 Task: Schedule a time to review and update your personal goals on the 27th at 7:00 PM.
Action: Mouse moved to (24, 260)
Screenshot: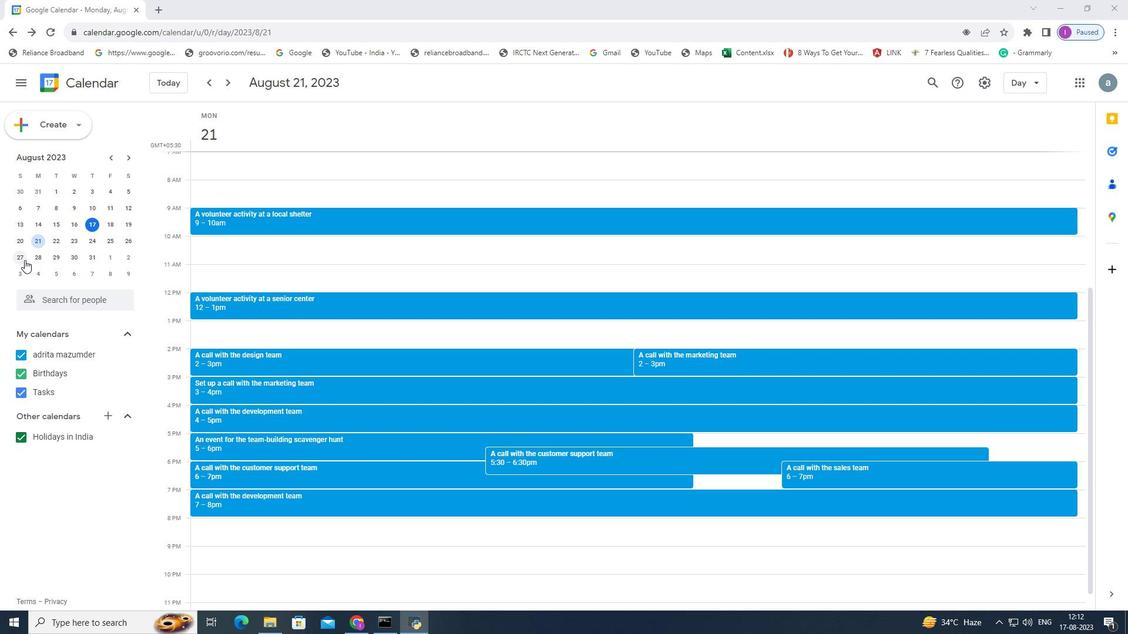 
Action: Mouse pressed left at (24, 260)
Screenshot: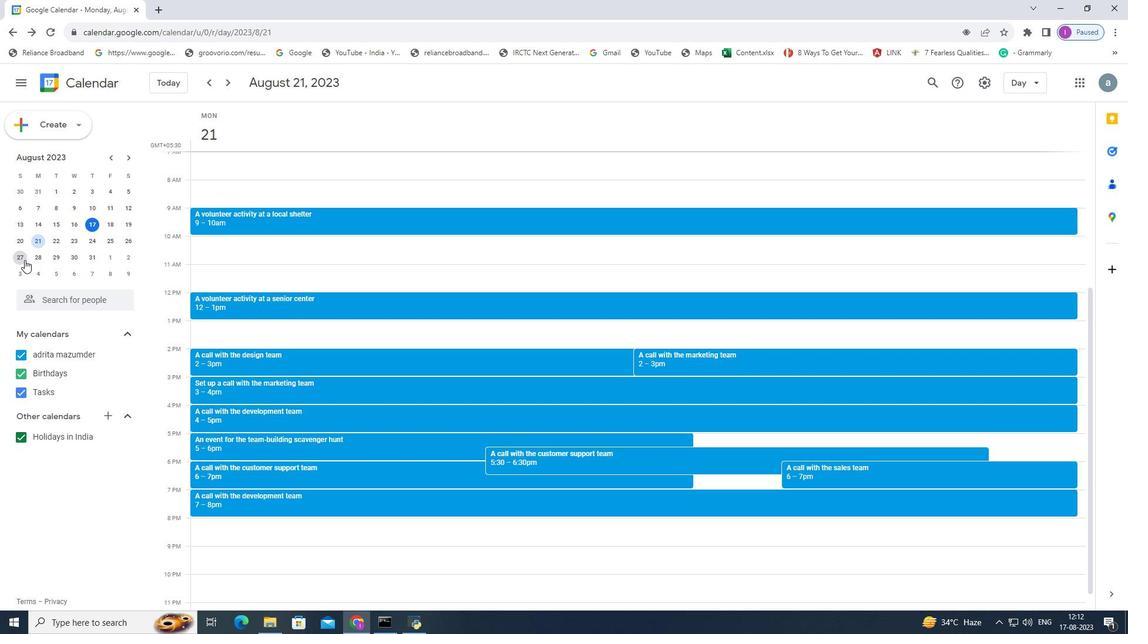 
Action: Mouse moved to (200, 496)
Screenshot: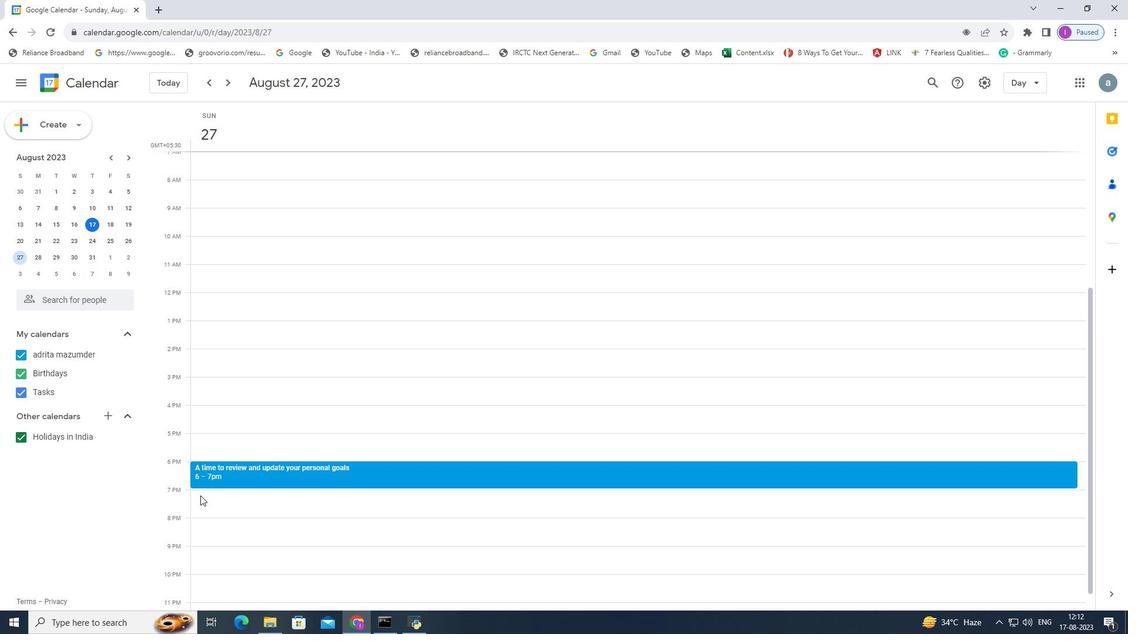 
Action: Mouse pressed left at (200, 496)
Screenshot: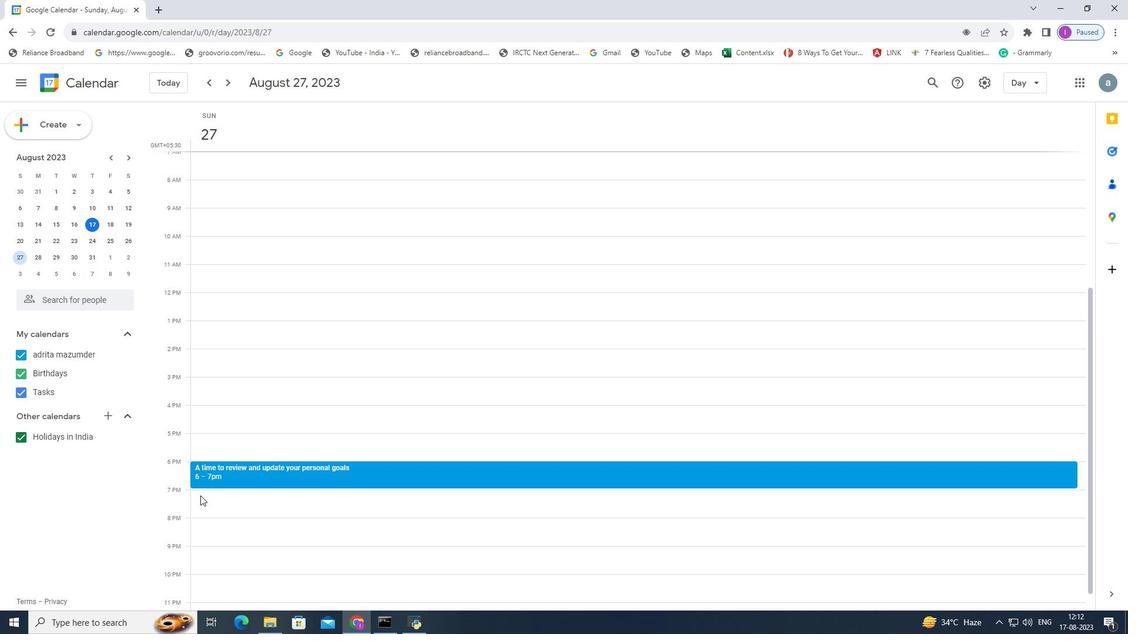 
Action: Mouse moved to (566, 218)
Screenshot: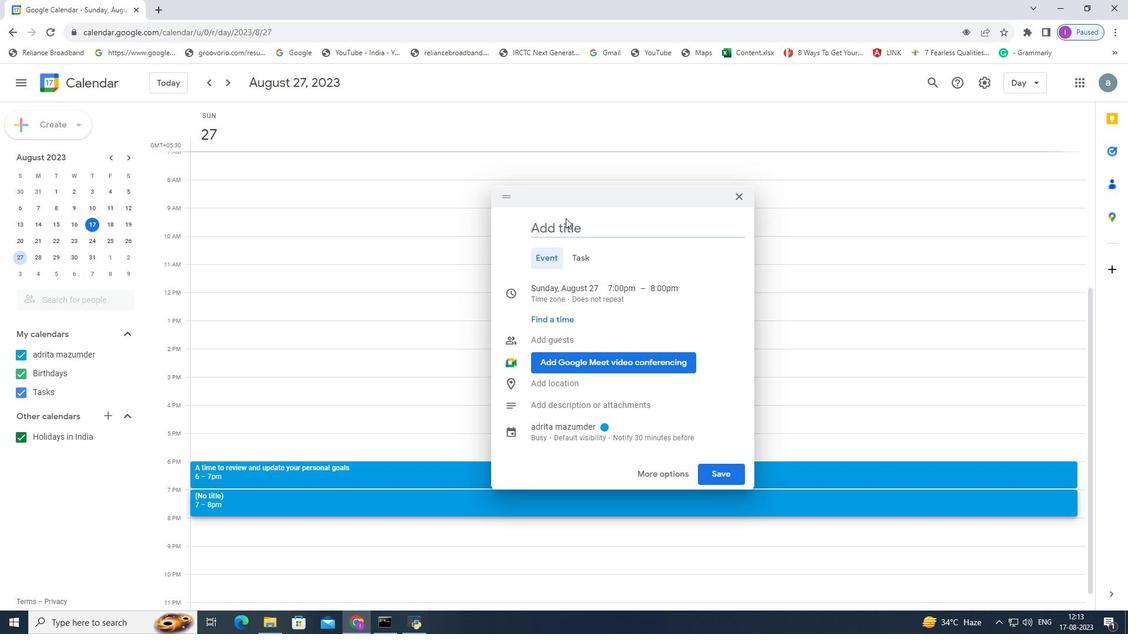 
Action: Mouse pressed left at (566, 218)
Screenshot: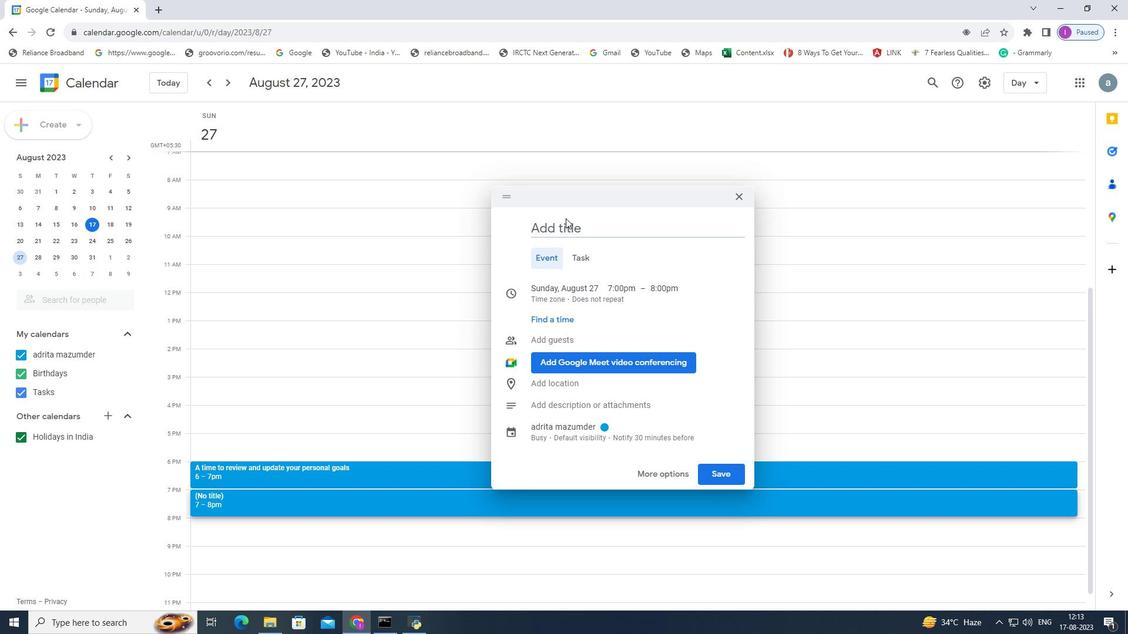
Action: Mouse moved to (549, 221)
Screenshot: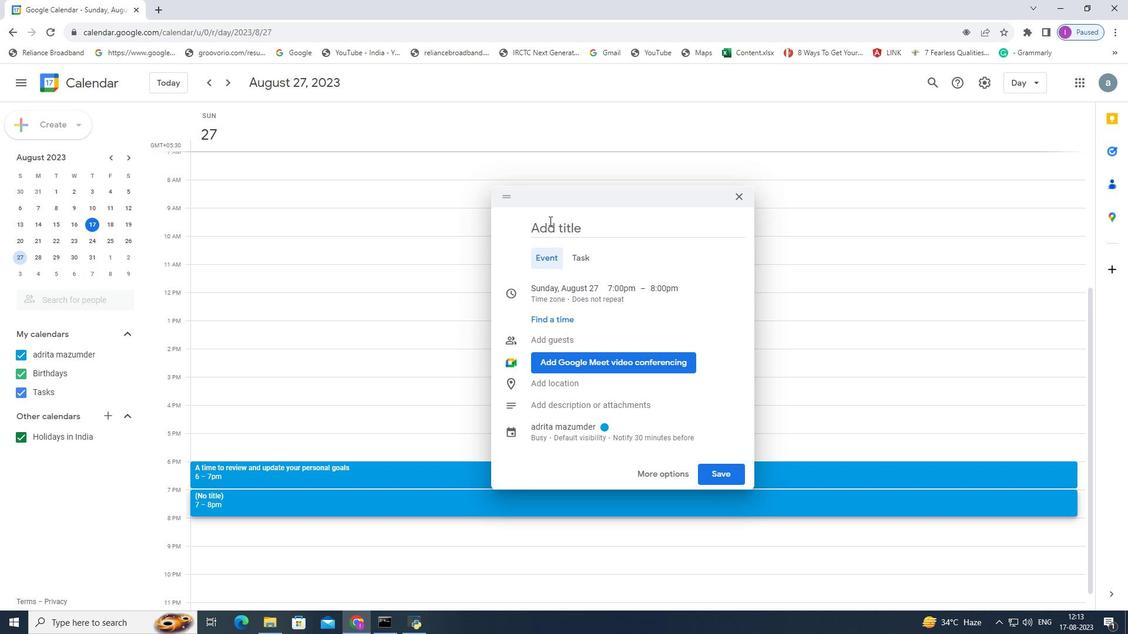 
Action: Key pressed <Key.shift><Key.shift><Key.shift><Key.shift><Key.shift><Key.shift><Key.shift><Key.shift><Key.shift><Key.shift><Key.shift><Key.shift><Key.shift><Key.shift><Key.shift><Key.shift><Key.shift><Key.shift><Key.shift><Key.shift><Key.shift><Key.shift><Key.shift><Key.shift><Key.shift><Key.shift><Key.shift><Key.shift><Key.shift><Key.shift><Key.shift><Key.shift><Key.shift><Key.shift><Key.shift><Key.shift><Key.shift><Key.shift><Key.shift><Key.shift><Key.shift><Key.shift><Key.shift><Key.shift><Key.shift><Key.shift><Key.shift><Key.shift><Key.shift><Key.shift><Key.shift><Key.shift><Key.shift><Key.shift><Key.shift><Key.shift><Key.shift><Key.shift><Key.shift><Key.shift><Key.shift><Key.shift><Key.shift><Key.shift><Key.shift><Key.shift><Key.shift><Key.shift><Key.shift>A<Key.space>time<Key.space>to<Key.space><Key.backspace><Key.backspace><Key.backspace>
Screenshot: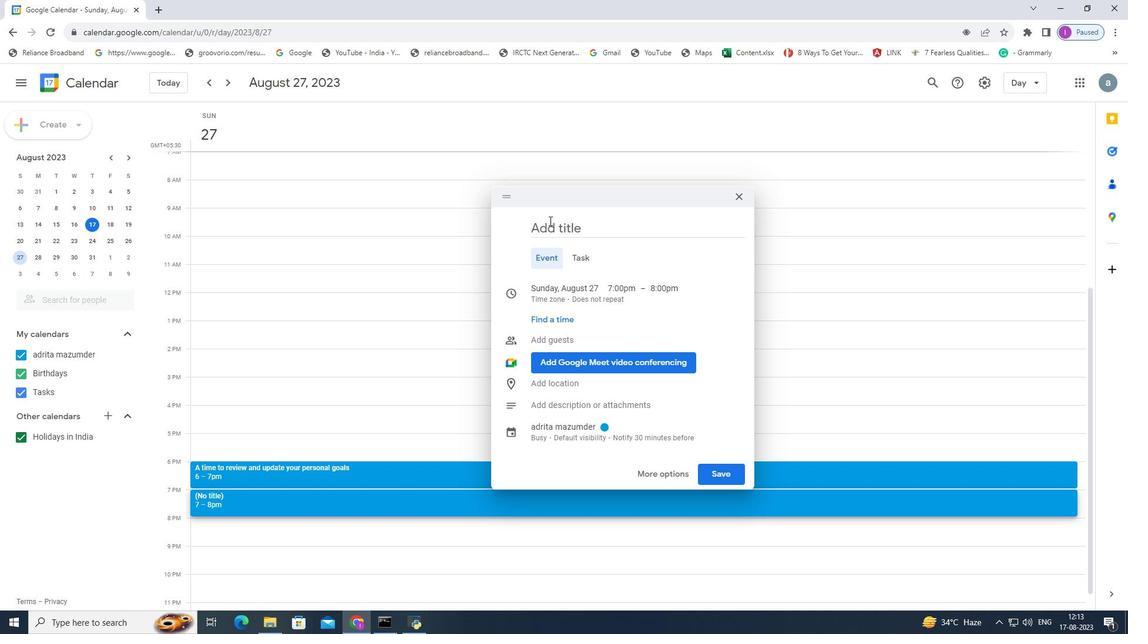 
Action: Mouse moved to (549, 221)
Screenshot: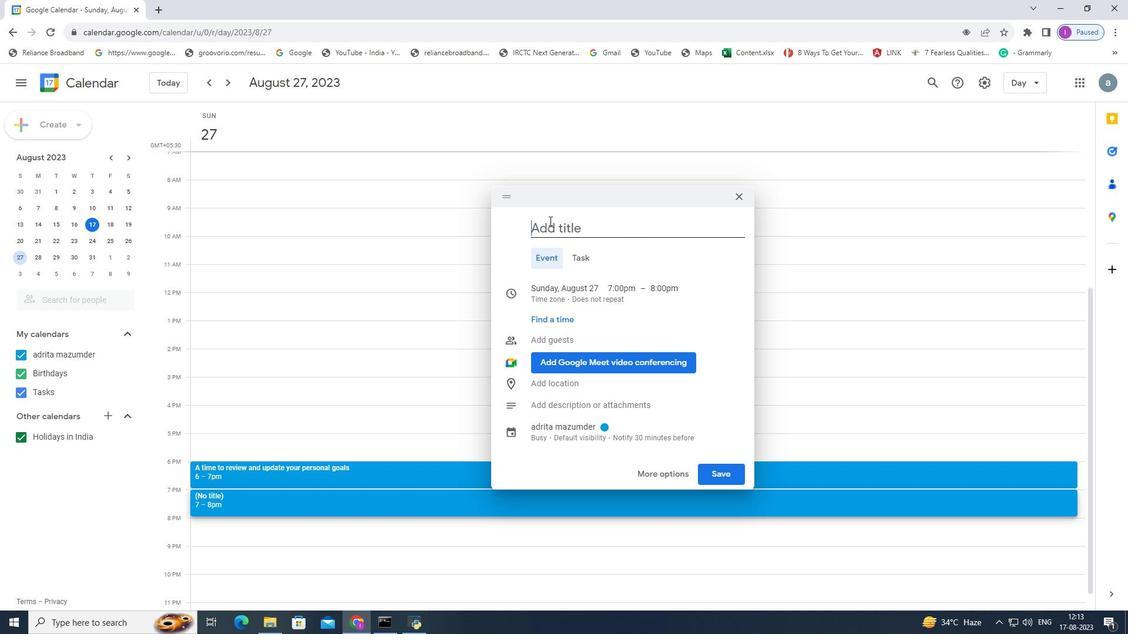 
Action: Mouse pressed left at (549, 221)
Screenshot: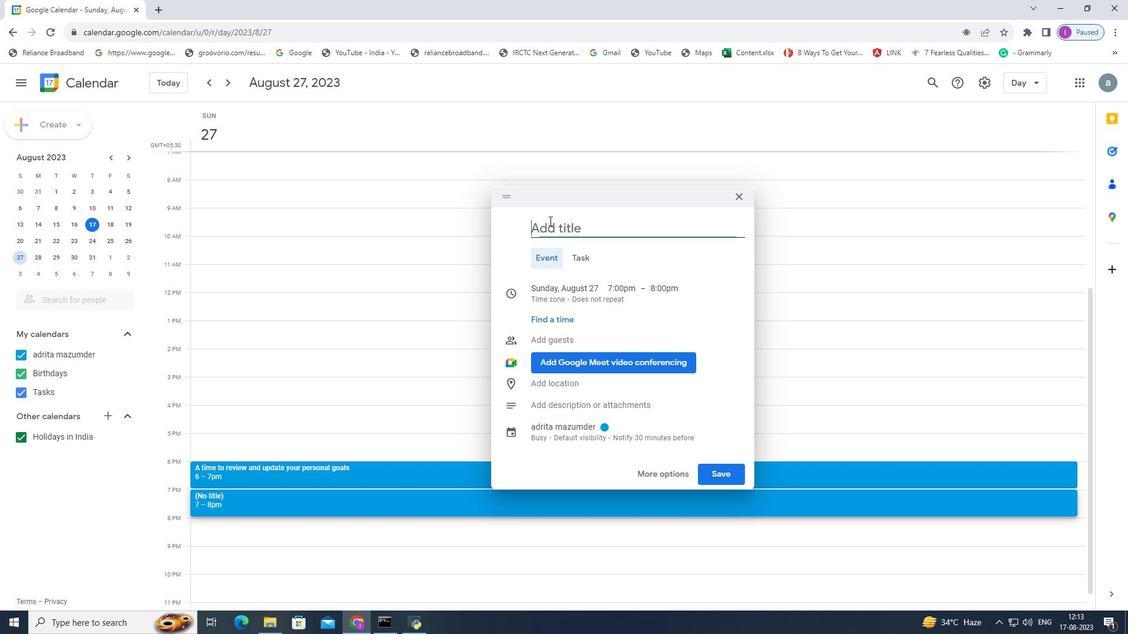 
Action: Key pressed <Key.shift>Schedule<Key.space>a<Key.space>to<Key.backspace>ime<Key.space>to<Key.space>review<Key.space>and<Key.space>update<Key.space>yop<Key.backspace>ur<Key.space>personal<Key.space>goals
Screenshot: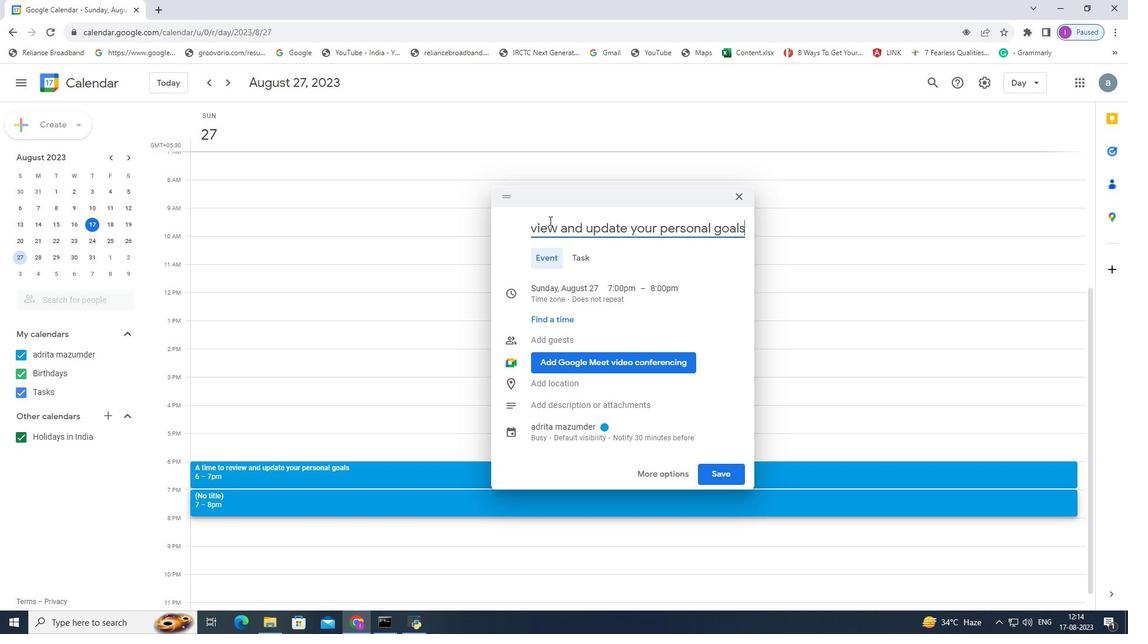
Action: Mouse moved to (730, 476)
Screenshot: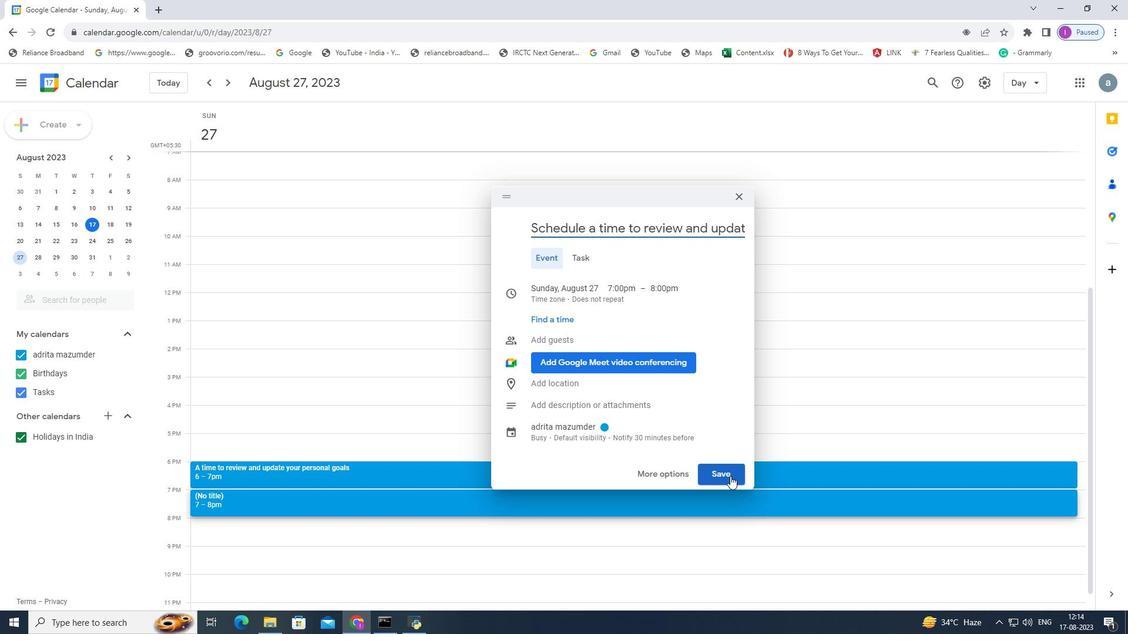 
Action: Mouse pressed left at (730, 476)
Screenshot: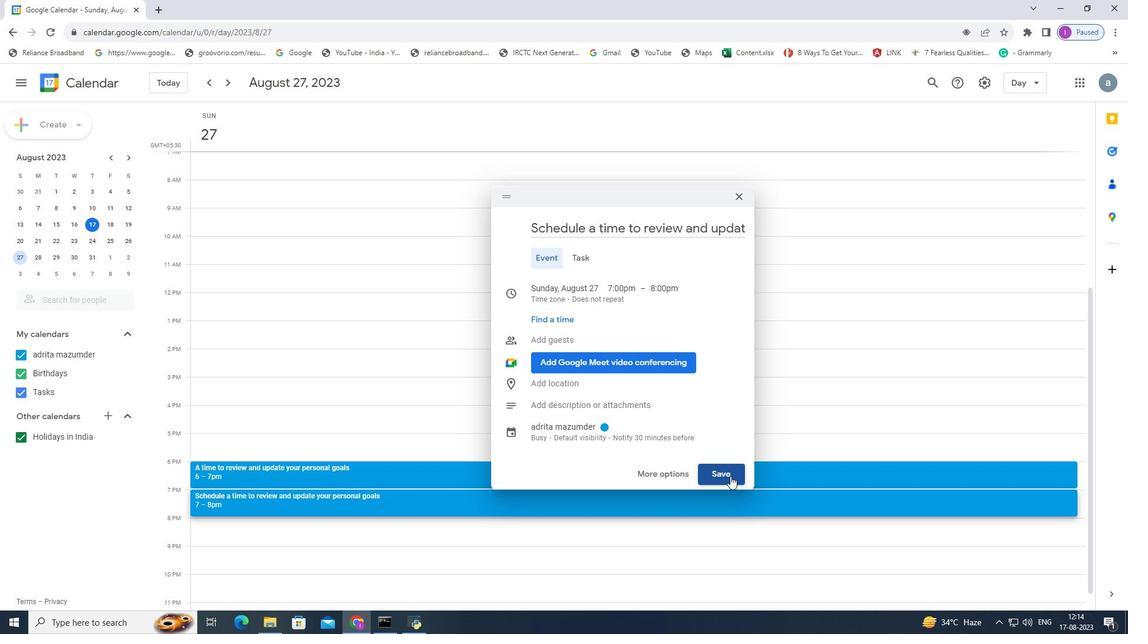 
Action: Mouse moved to (623, 421)
Screenshot: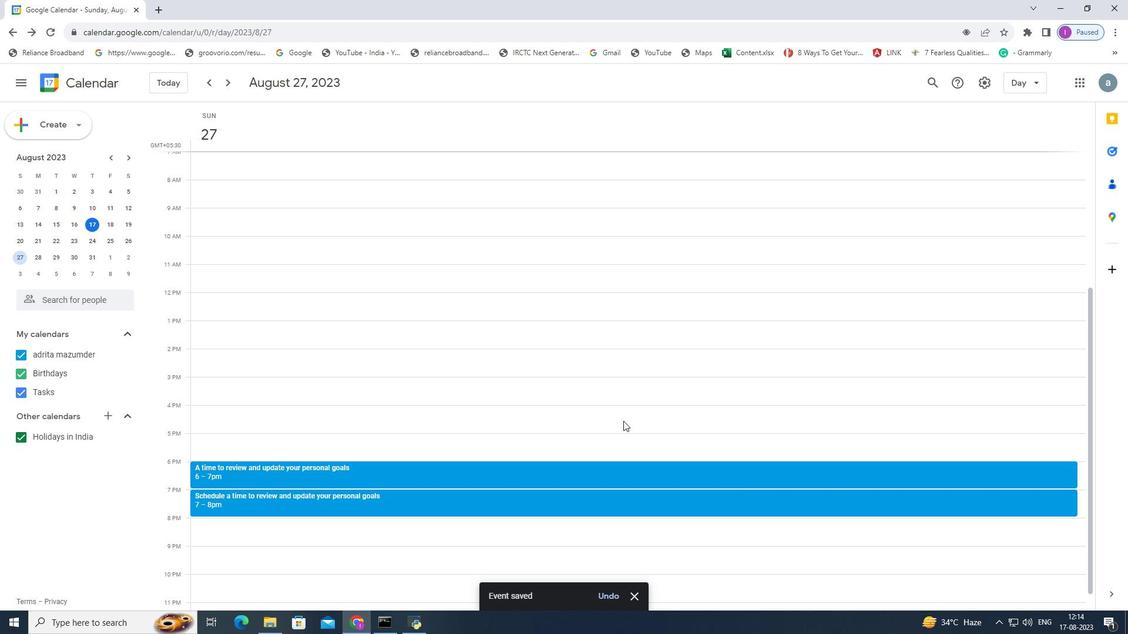 
